 Task: Invite Team Member Softage.1@softage.net to Workspace Credit Analysis. Invite Team Member Softage.2@softage.net to Workspace Credit Analysis. Invite Team Member Softage.3@softage.net to Workspace Credit Analysis. Invite Team Member Softage.4@softage.net to Workspace Credit Analysis
Action: Mouse moved to (103, 51)
Screenshot: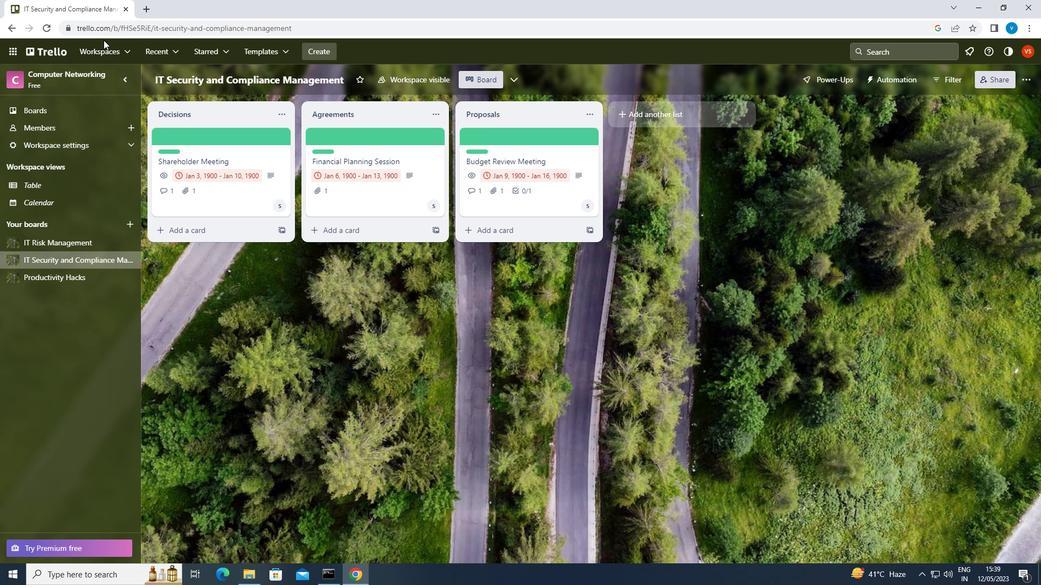 
Action: Mouse pressed left at (103, 51)
Screenshot: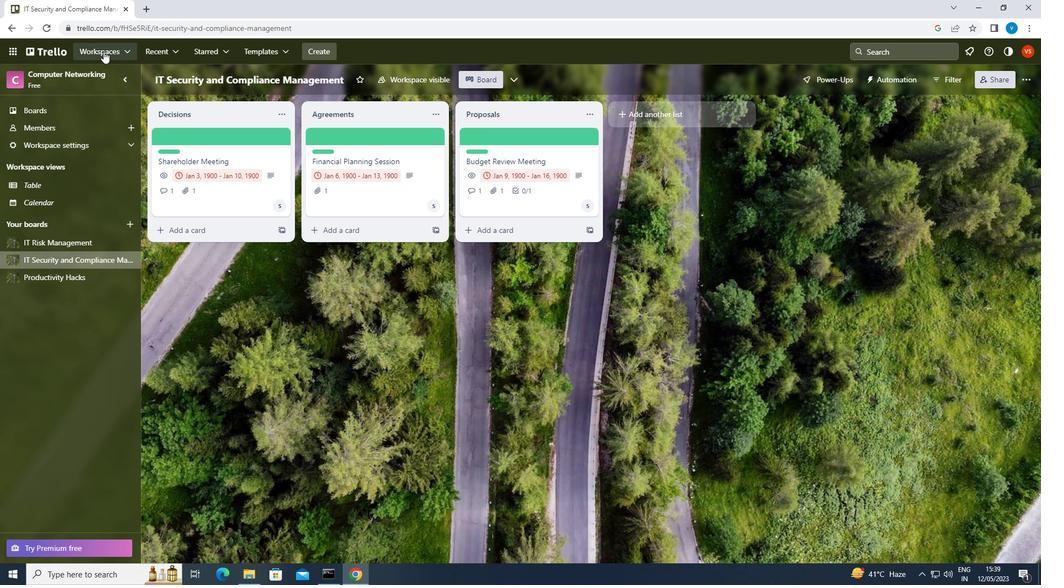 
Action: Mouse moved to (163, 354)
Screenshot: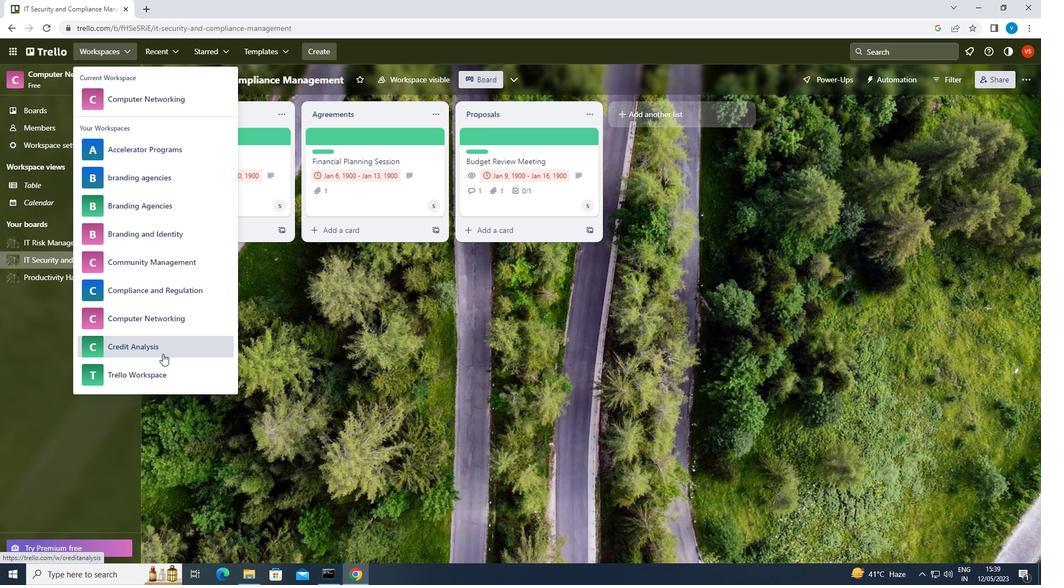 
Action: Mouse pressed left at (163, 354)
Screenshot: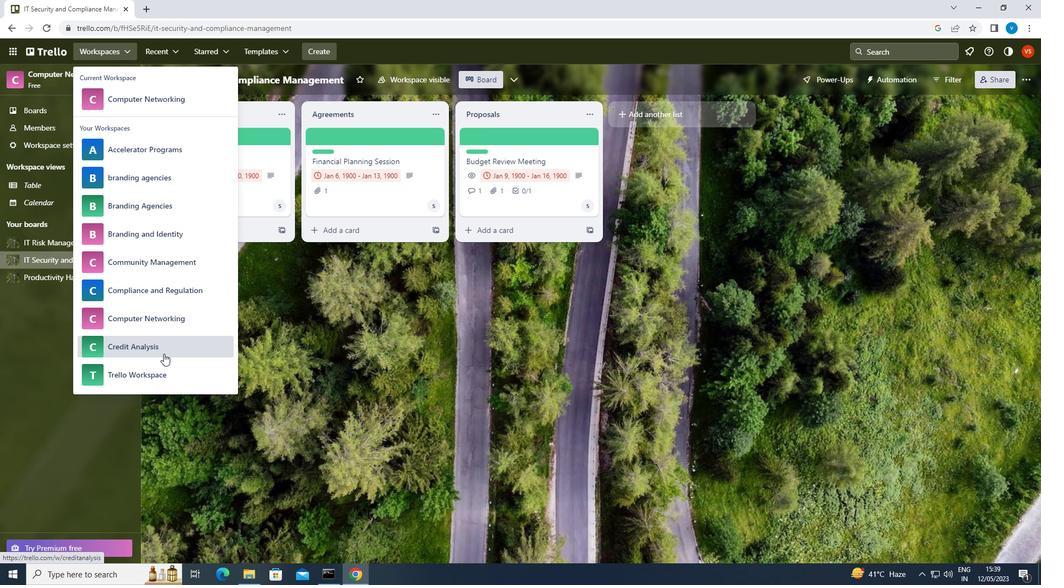 
Action: Mouse moved to (747, 92)
Screenshot: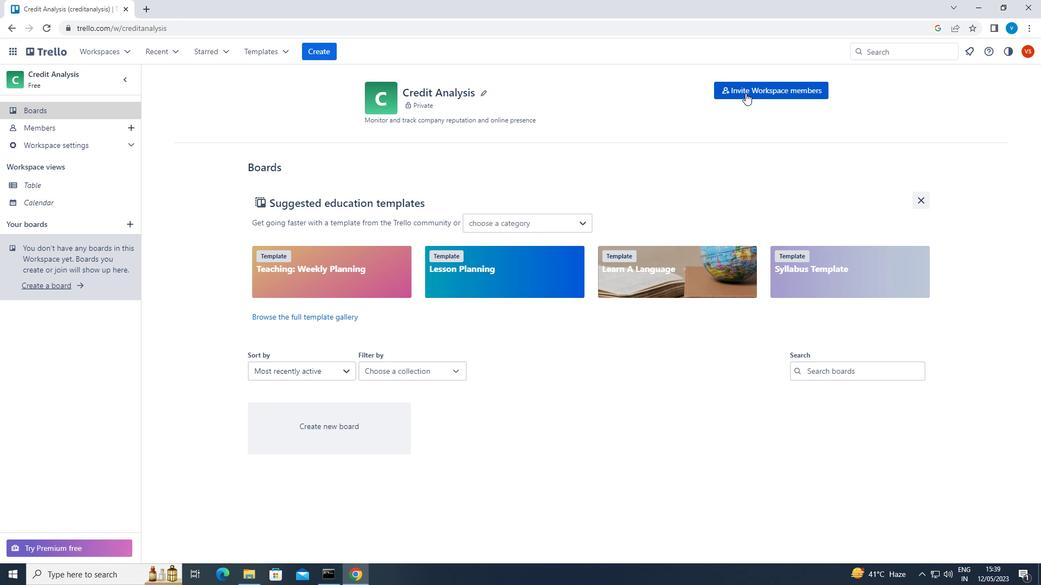 
Action: Mouse pressed left at (747, 92)
Screenshot: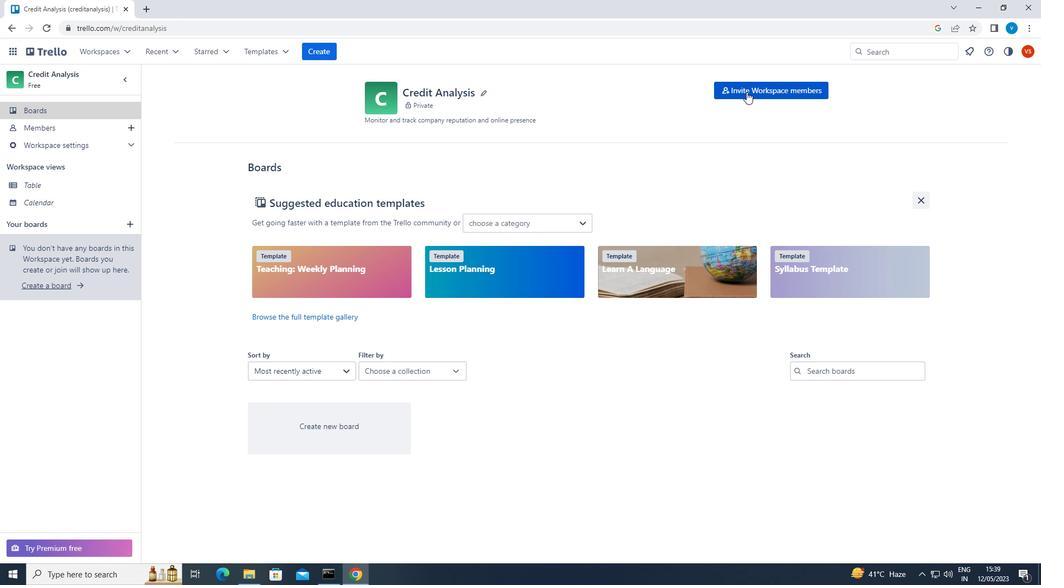 
Action: Mouse moved to (479, 292)
Screenshot: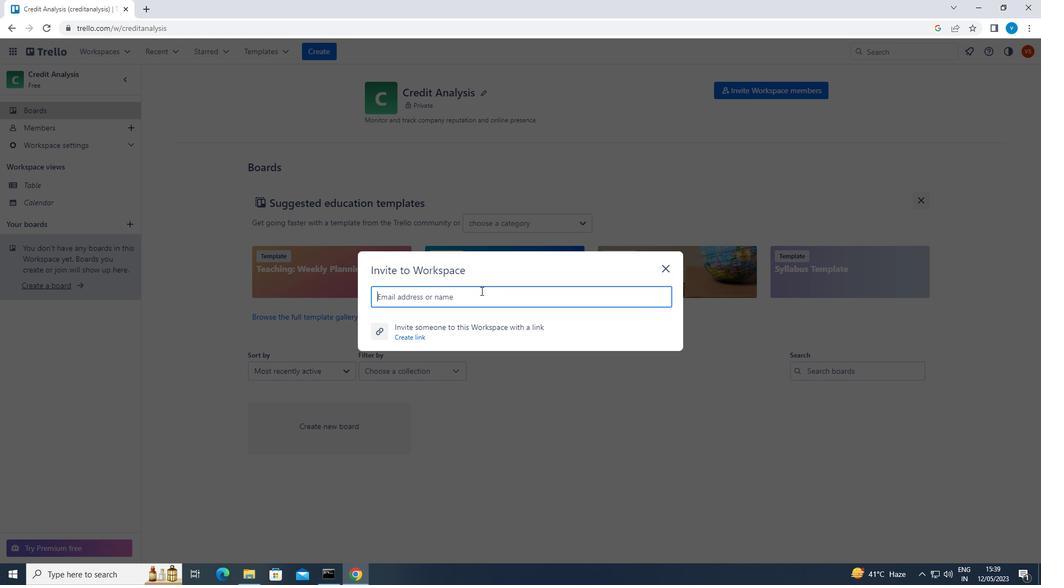 
Action: Mouse pressed left at (479, 292)
Screenshot: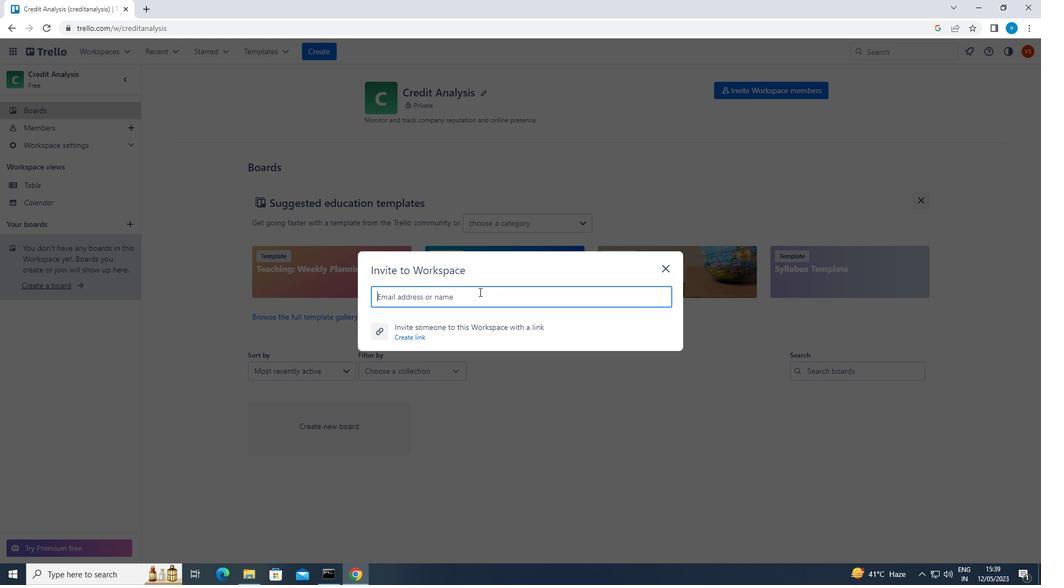 
Action: Mouse moved to (478, 292)
Screenshot: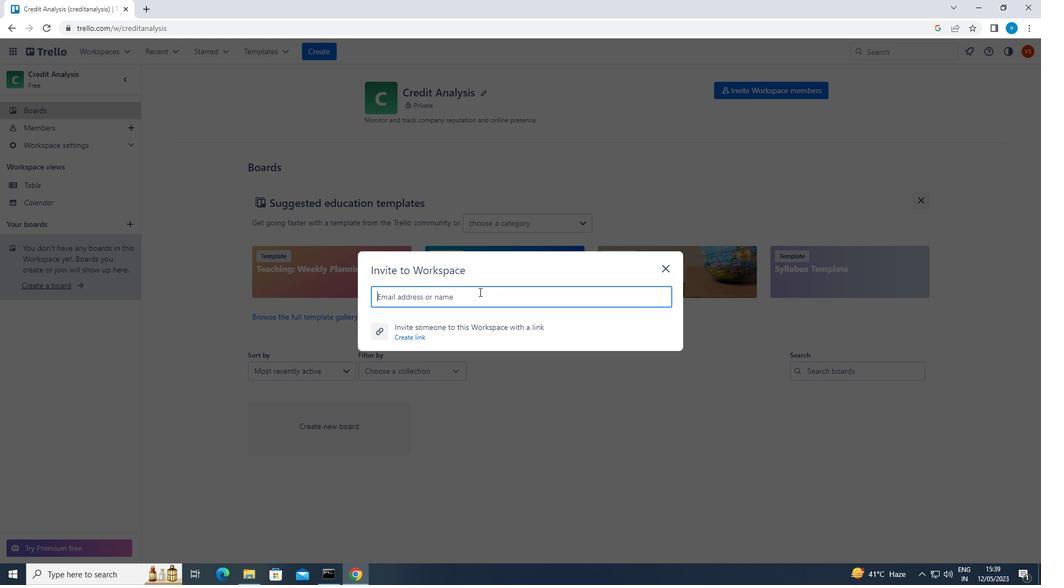 
Action: Key pressed <Key.shift>SOFTAGE.1<Key.shift>@SOFTAGE.NET
Screenshot: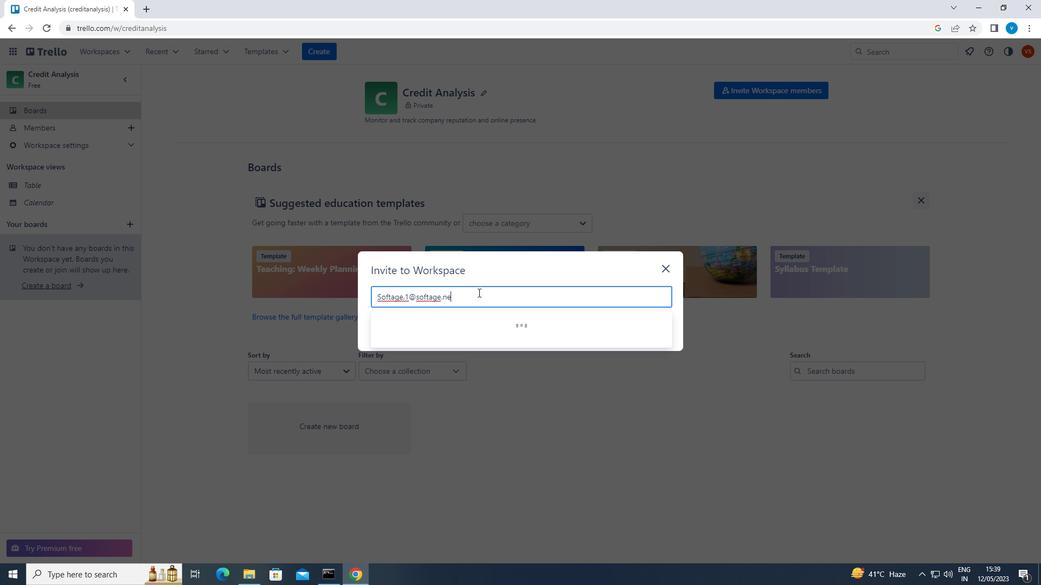 
Action: Mouse moved to (427, 329)
Screenshot: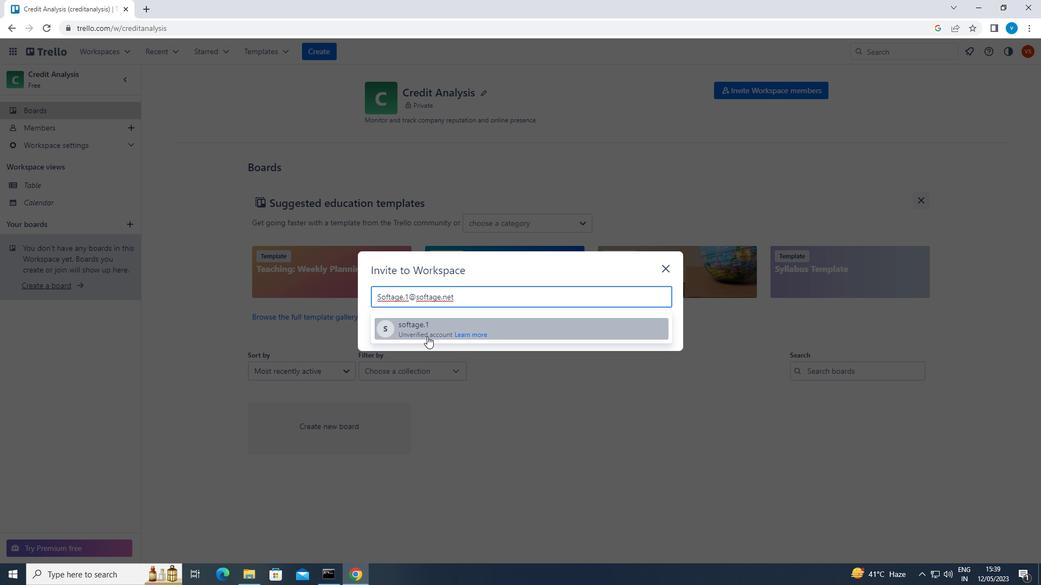 
Action: Mouse pressed left at (427, 329)
Screenshot: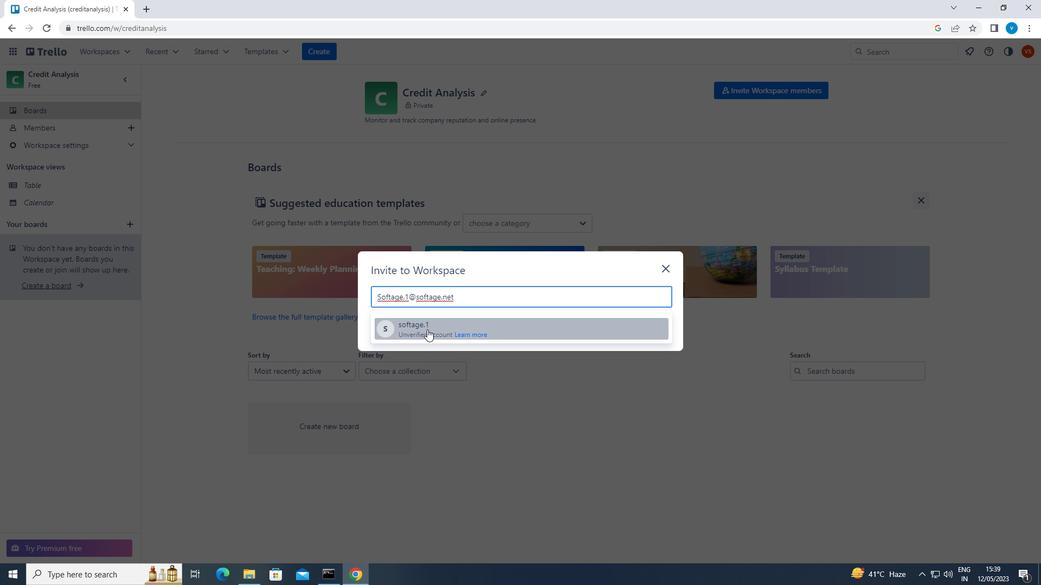 
Action: Mouse moved to (433, 324)
Screenshot: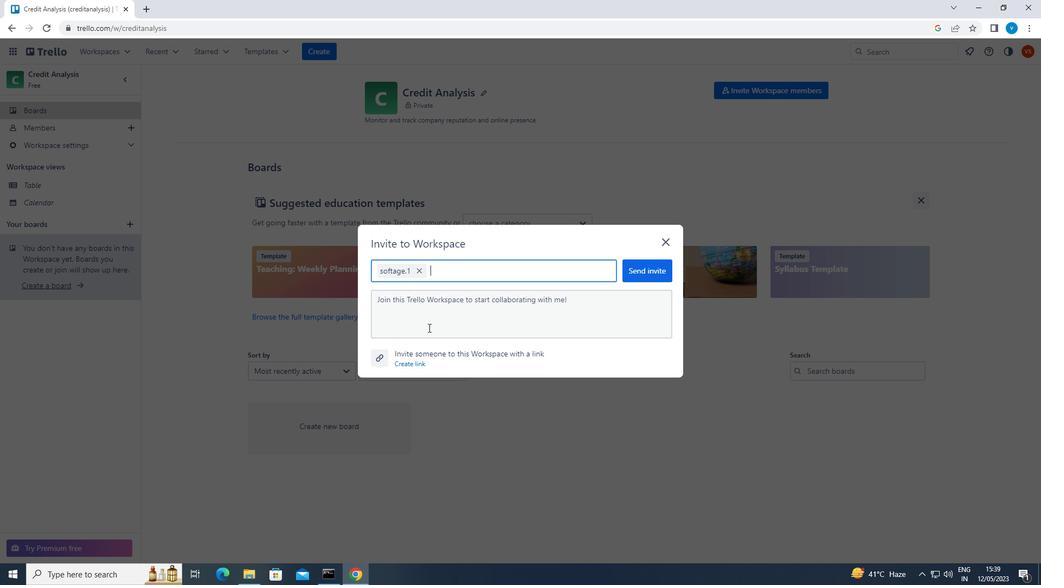 
Action: Key pressed <Key.shift>SOFTAGE.2<Key.shift>@SOFTAGE.NET
Screenshot: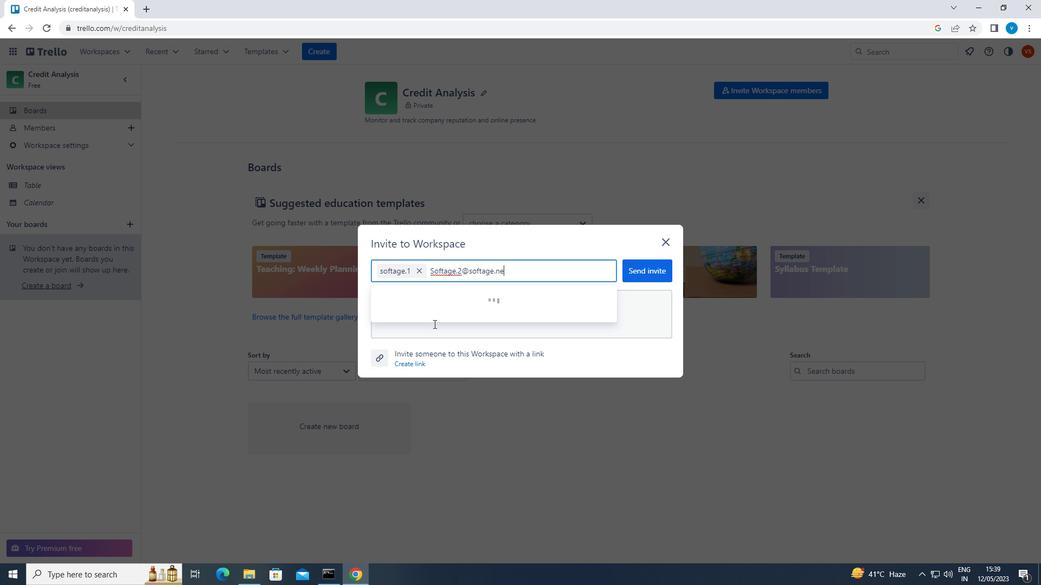 
Action: Mouse moved to (459, 297)
Screenshot: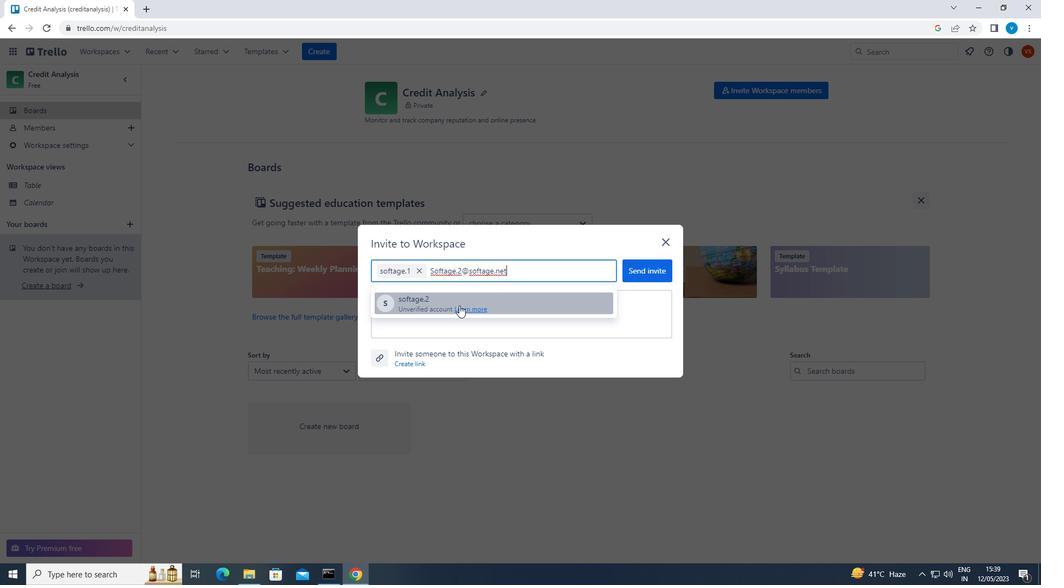 
Action: Mouse pressed left at (459, 297)
Screenshot: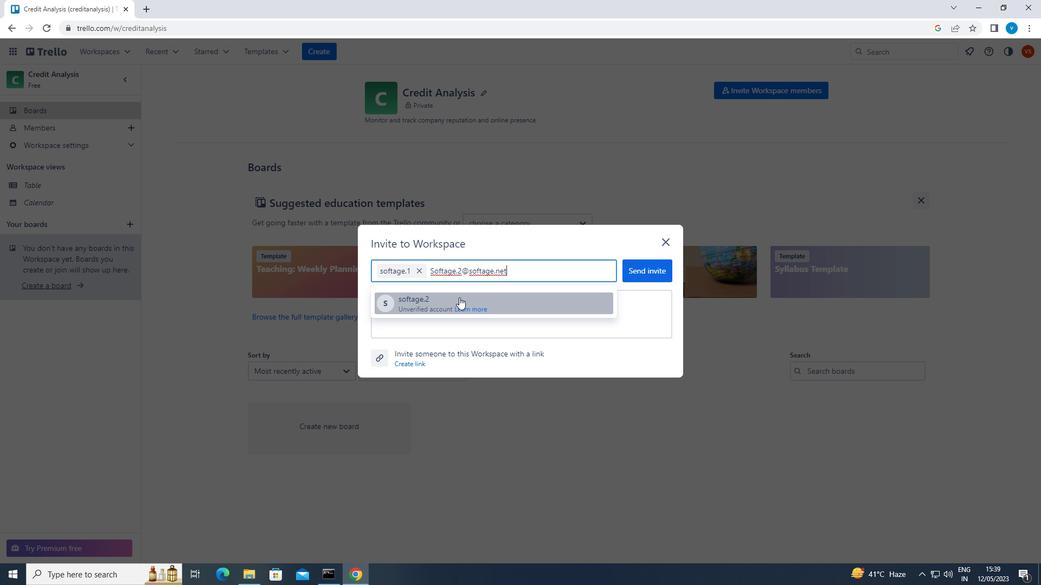 
Action: Key pressed <Key.shift>SOFTAGE.3<Key.shift>@SOFTAGE.NET
Screenshot: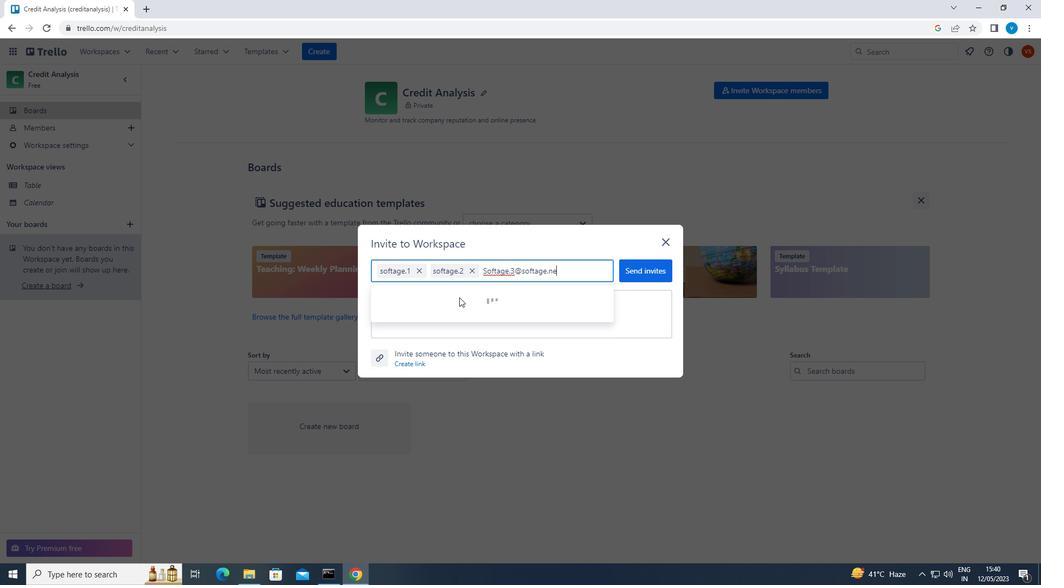 
Action: Mouse pressed left at (459, 297)
Screenshot: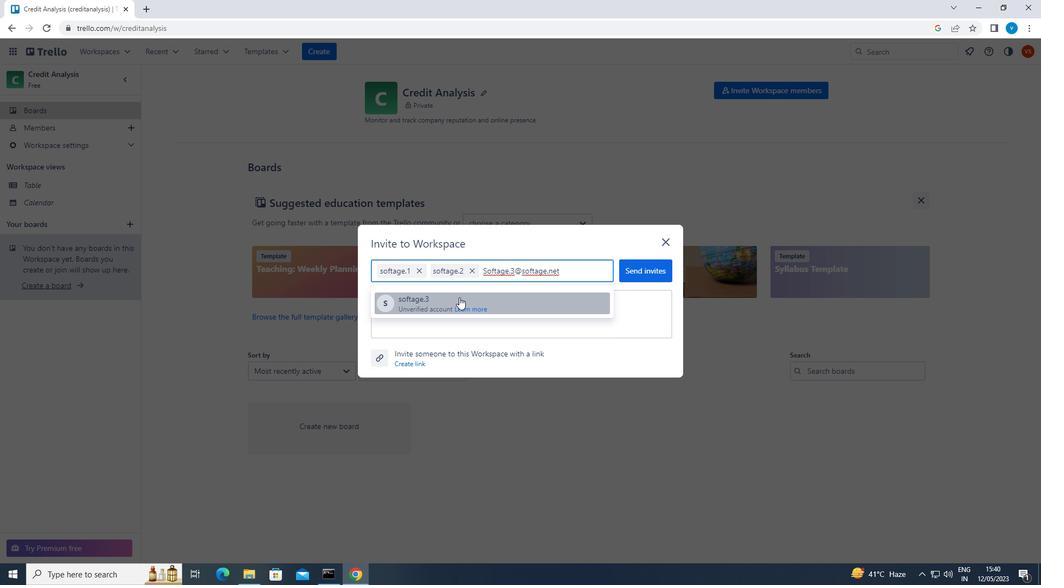 
Action: Key pressed <Key.shift>SOFTAGE.4<Key.shift>@SOFTAGE.NET
Screenshot: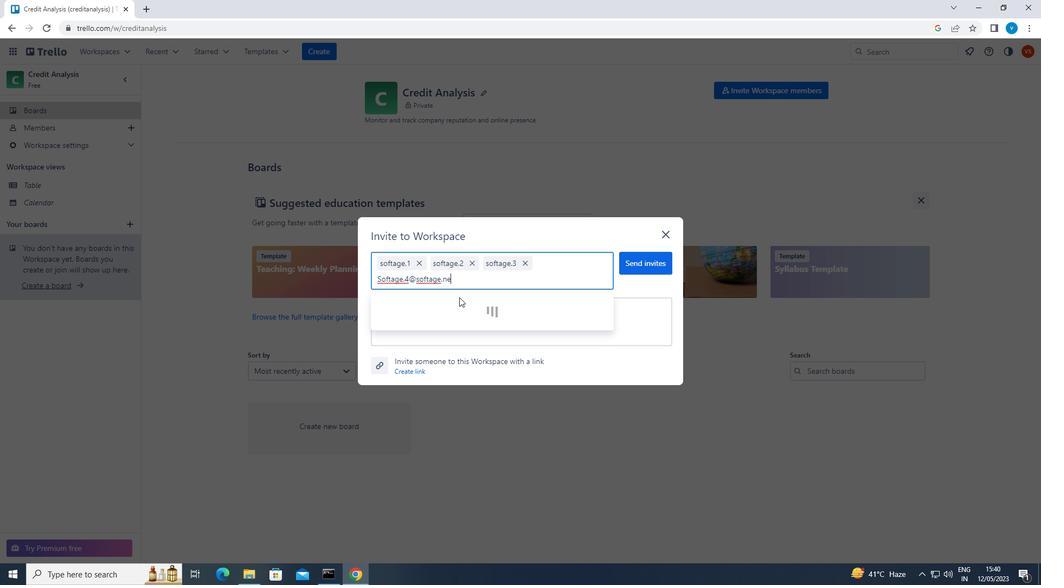 
Action: Mouse moved to (633, 264)
Screenshot: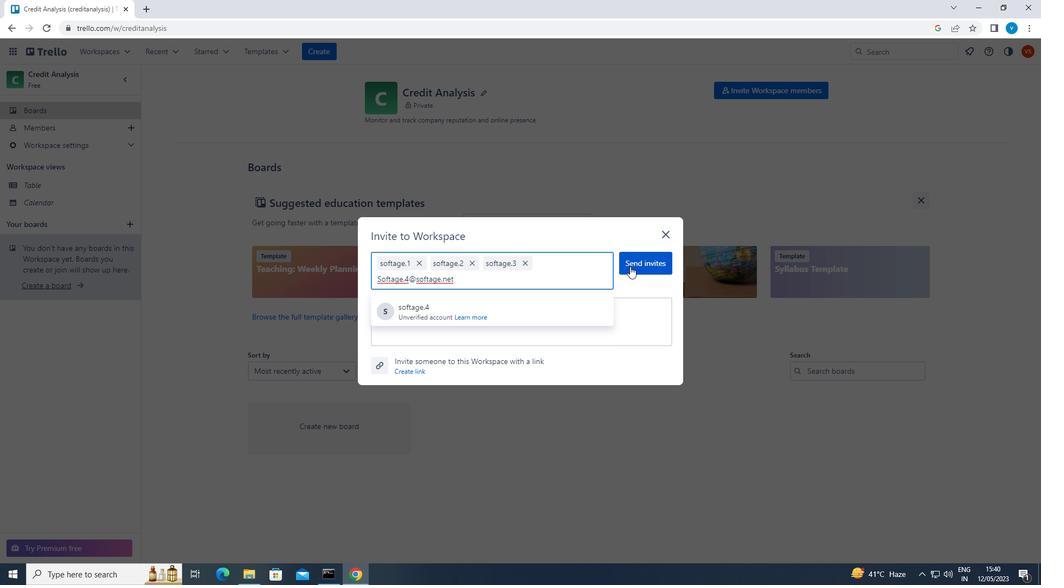 
Action: Mouse pressed left at (633, 264)
Screenshot: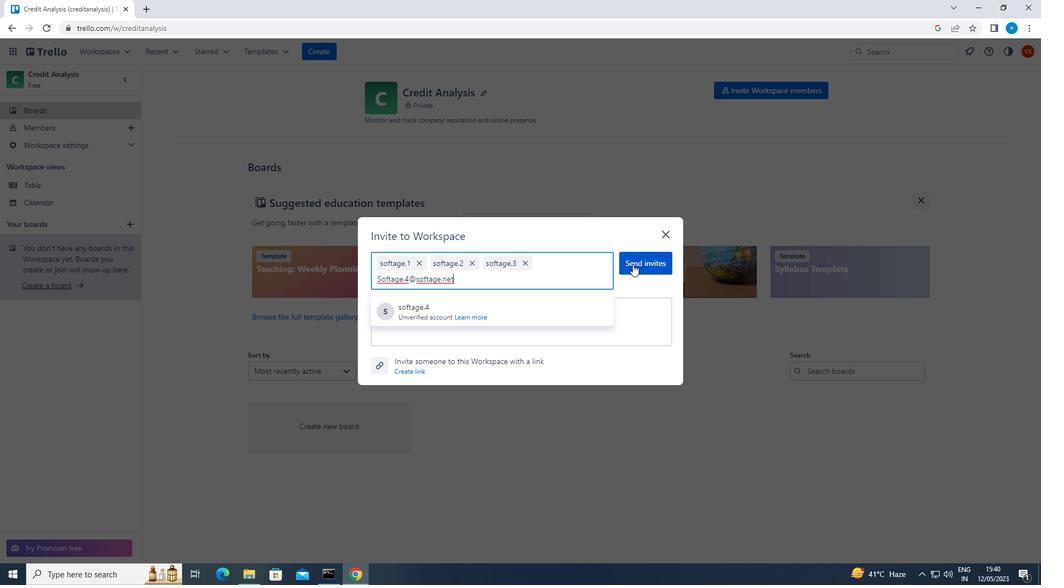 
Action: Mouse moved to (633, 264)
Screenshot: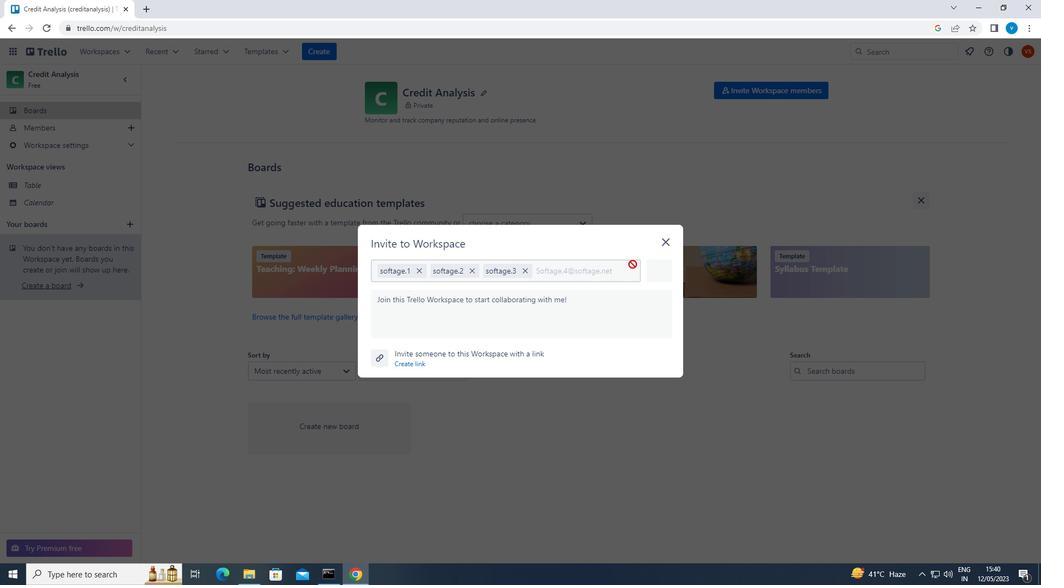 
